 Task: Add Sprouts Cracker Cuts Pepper Jack Cheese to the cart.
Action: Mouse pressed left at (24, 127)
Screenshot: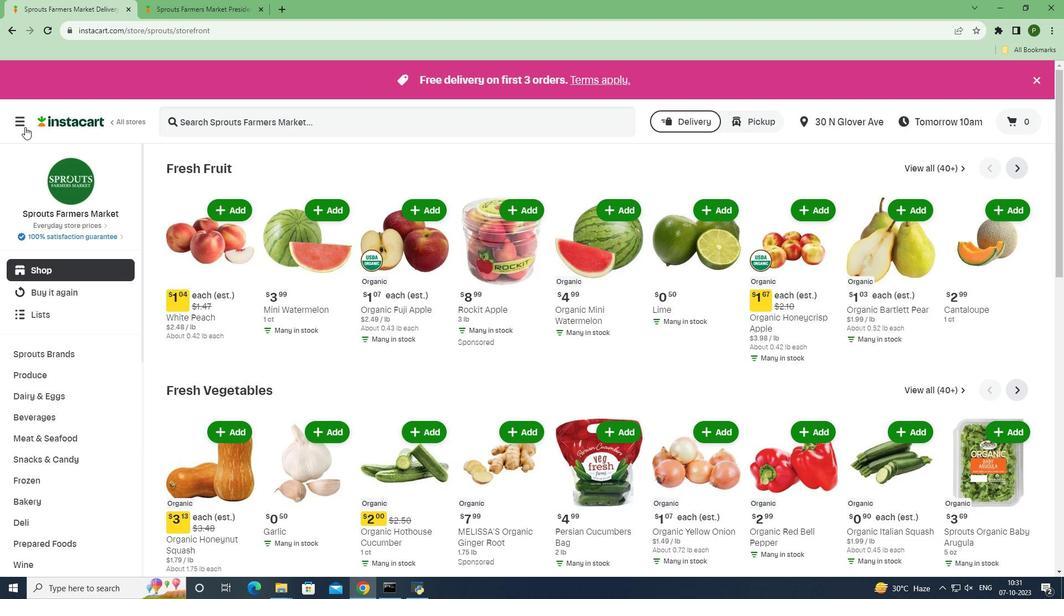 
Action: Mouse moved to (58, 291)
Screenshot: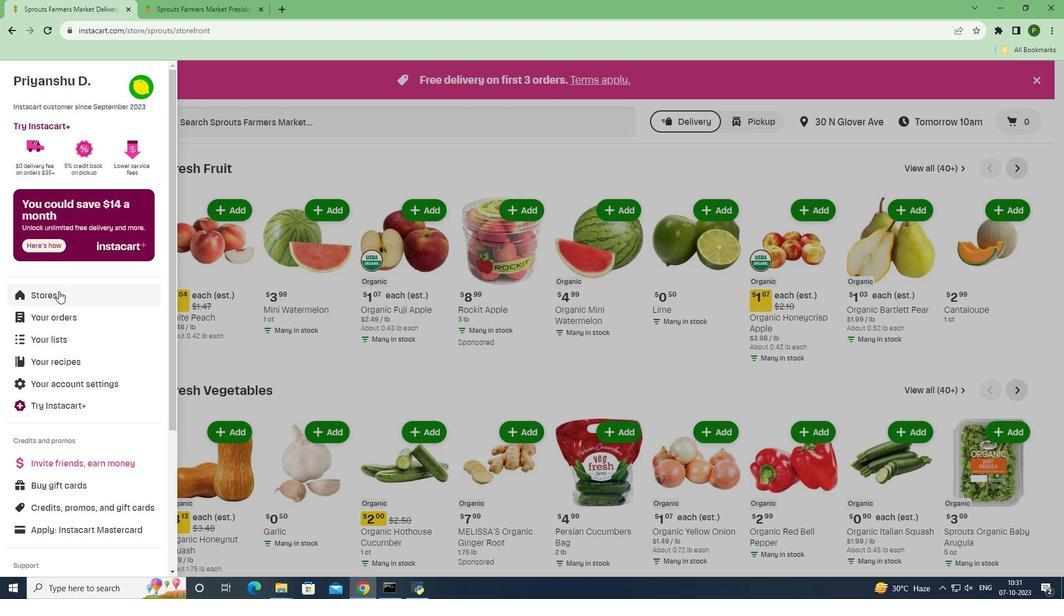 
Action: Mouse pressed left at (58, 291)
Screenshot: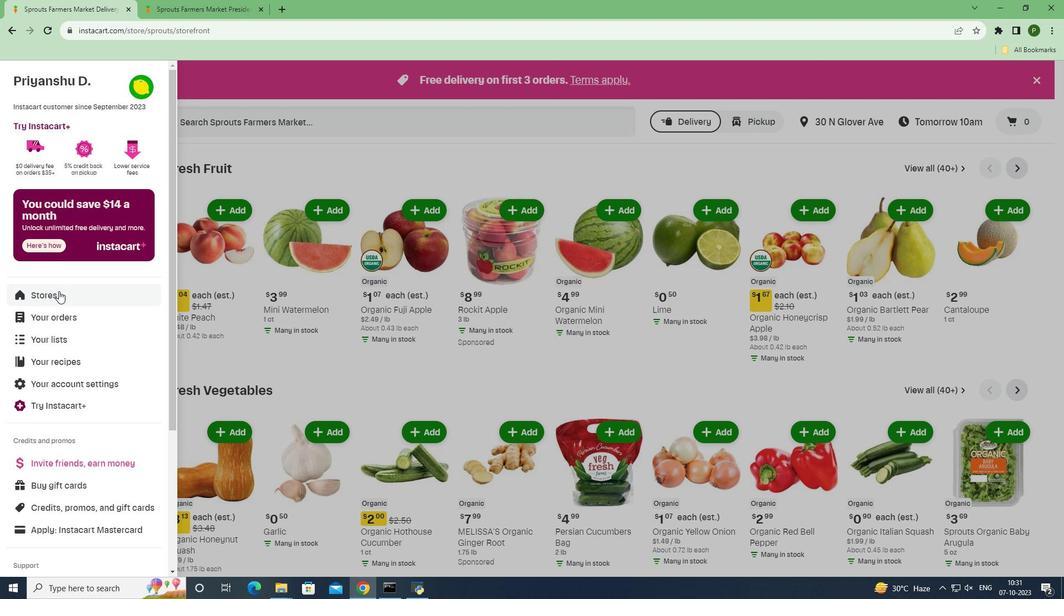 
Action: Mouse moved to (247, 125)
Screenshot: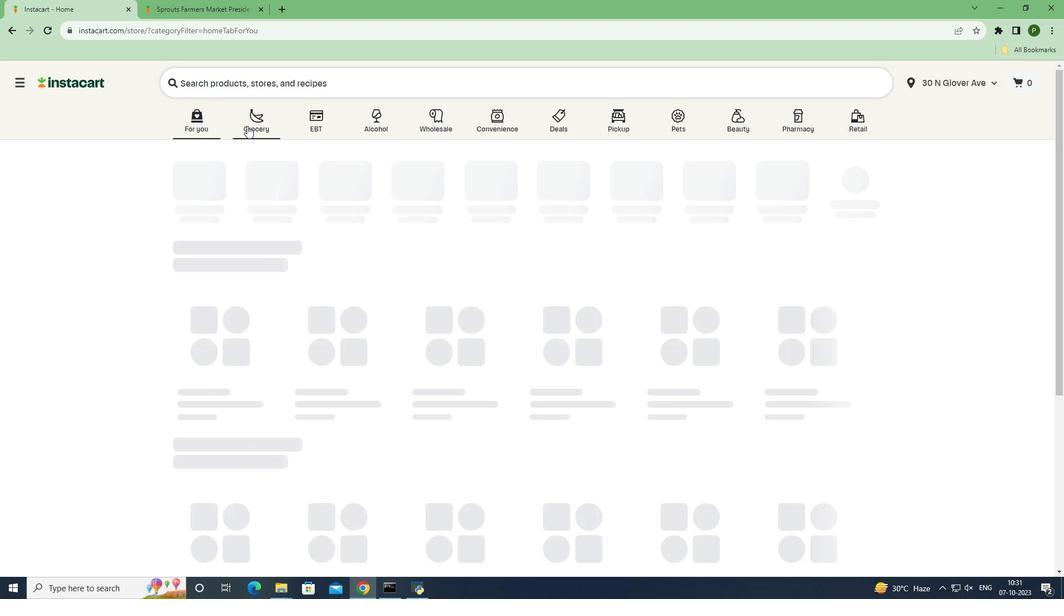 
Action: Mouse pressed left at (247, 125)
Screenshot: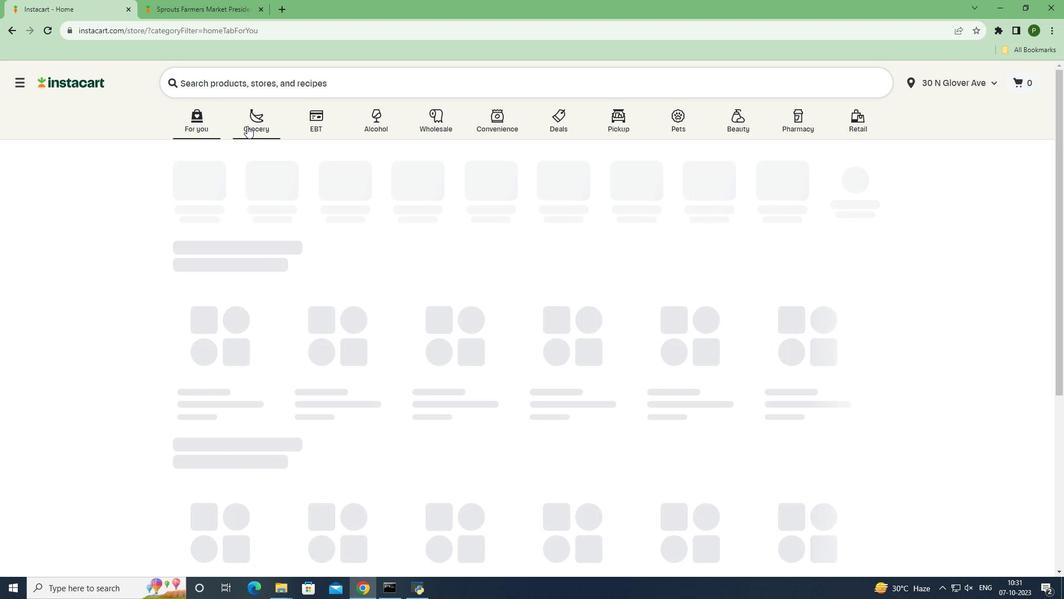 
Action: Mouse moved to (445, 252)
Screenshot: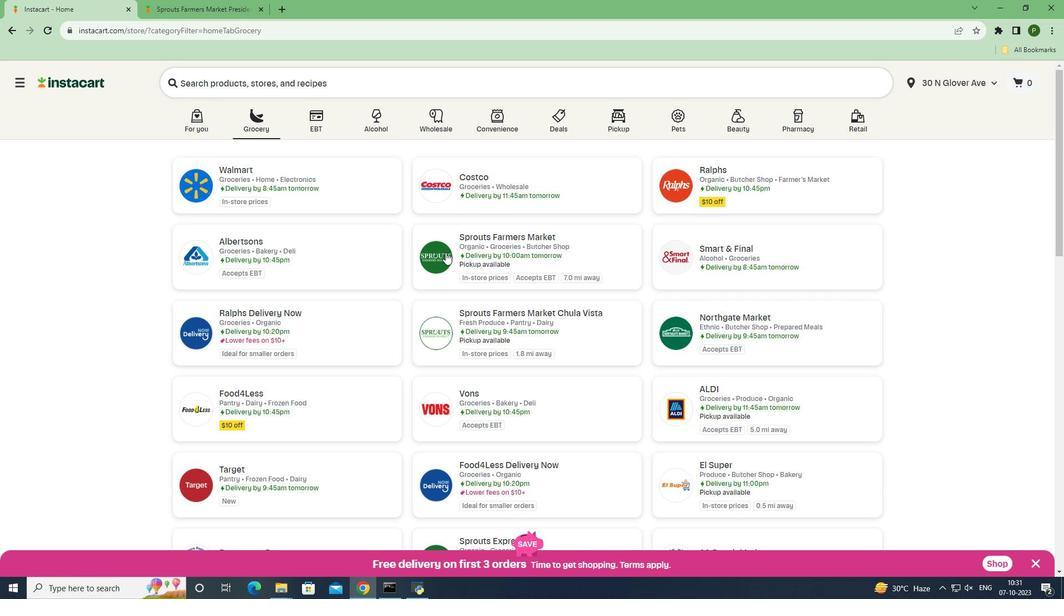 
Action: Mouse pressed left at (445, 252)
Screenshot: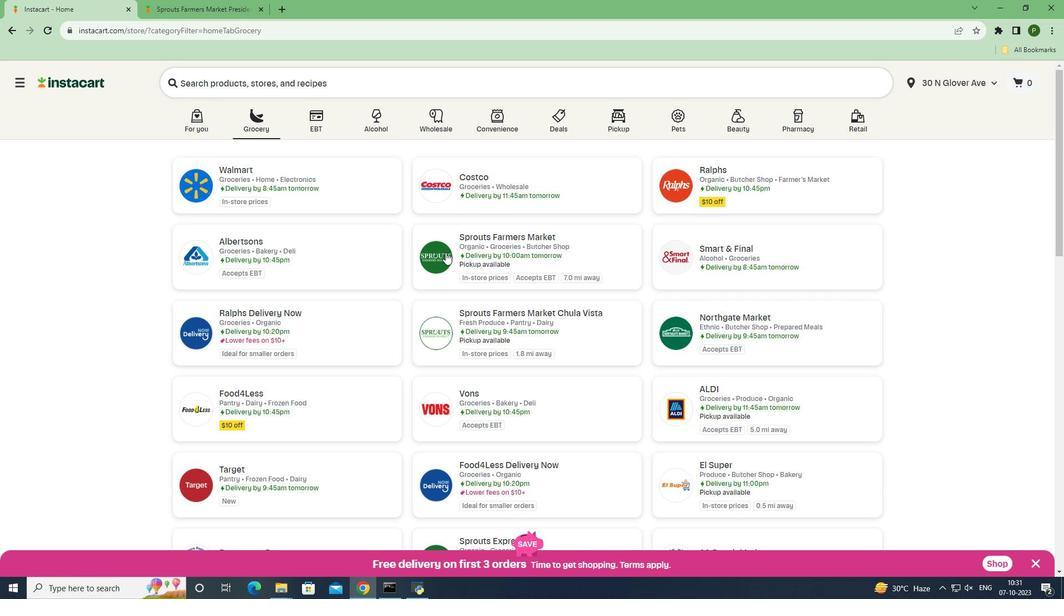 
Action: Mouse moved to (54, 397)
Screenshot: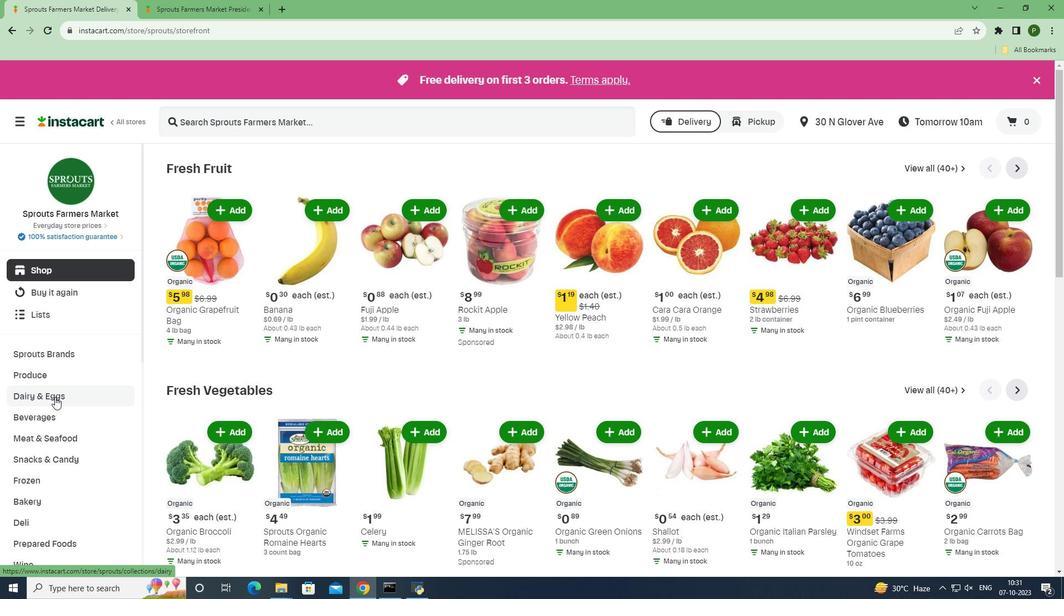 
Action: Mouse pressed left at (54, 397)
Screenshot: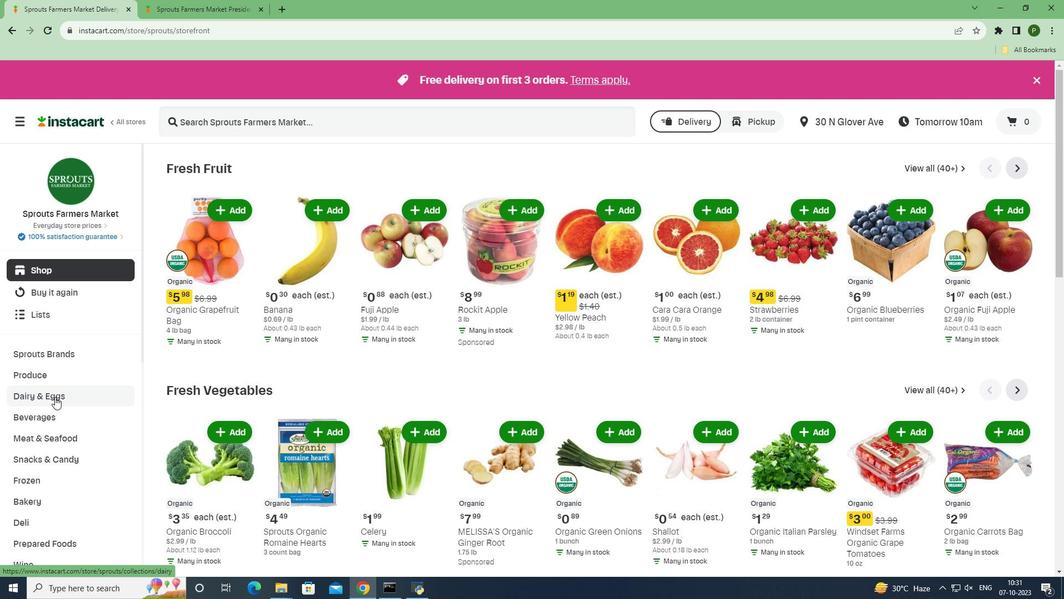 
Action: Mouse moved to (48, 445)
Screenshot: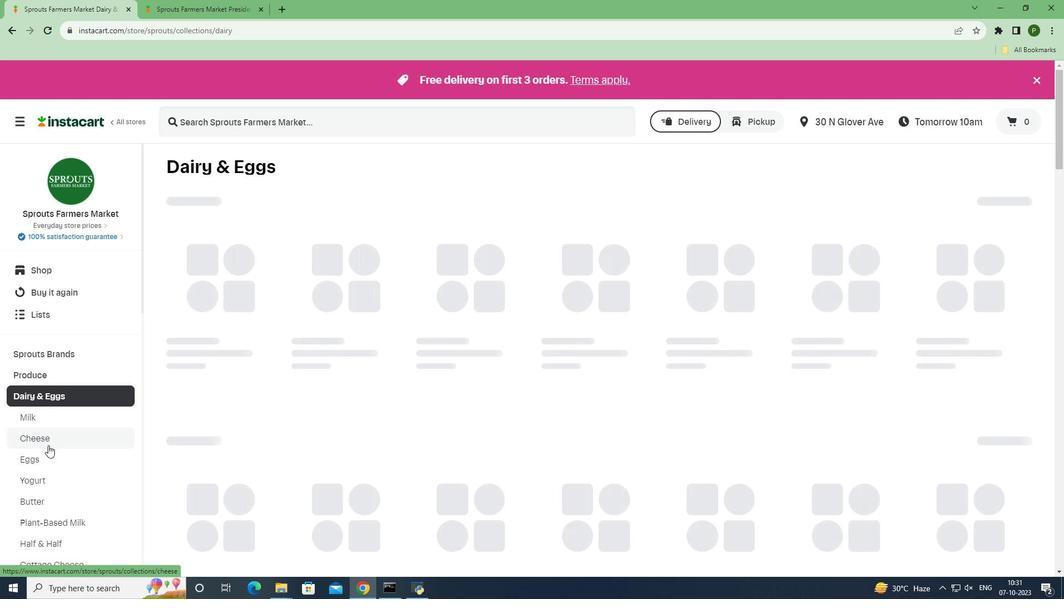
Action: Mouse pressed left at (48, 445)
Screenshot: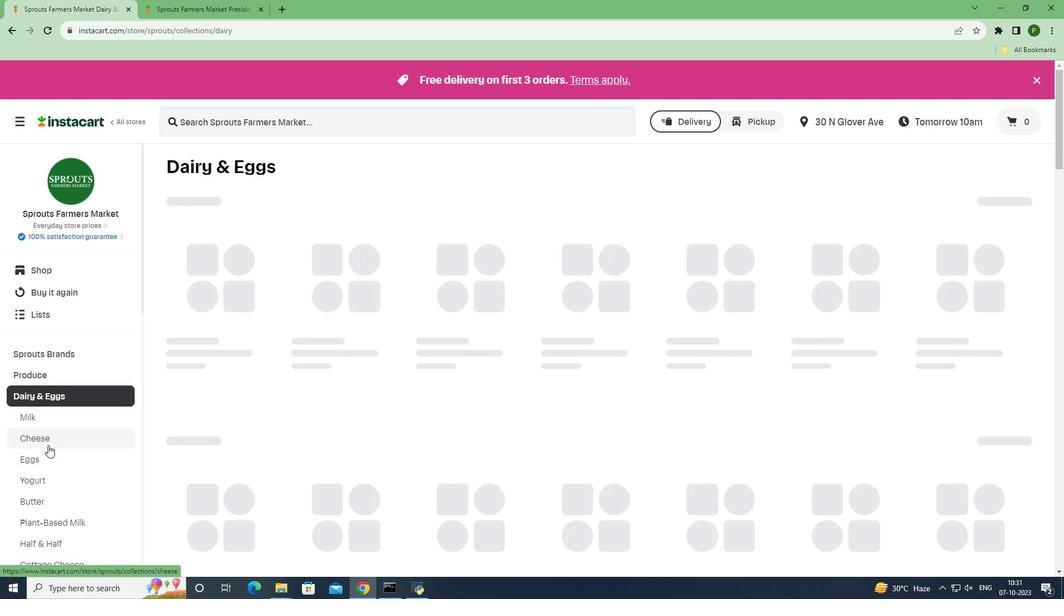 
Action: Mouse moved to (236, 122)
Screenshot: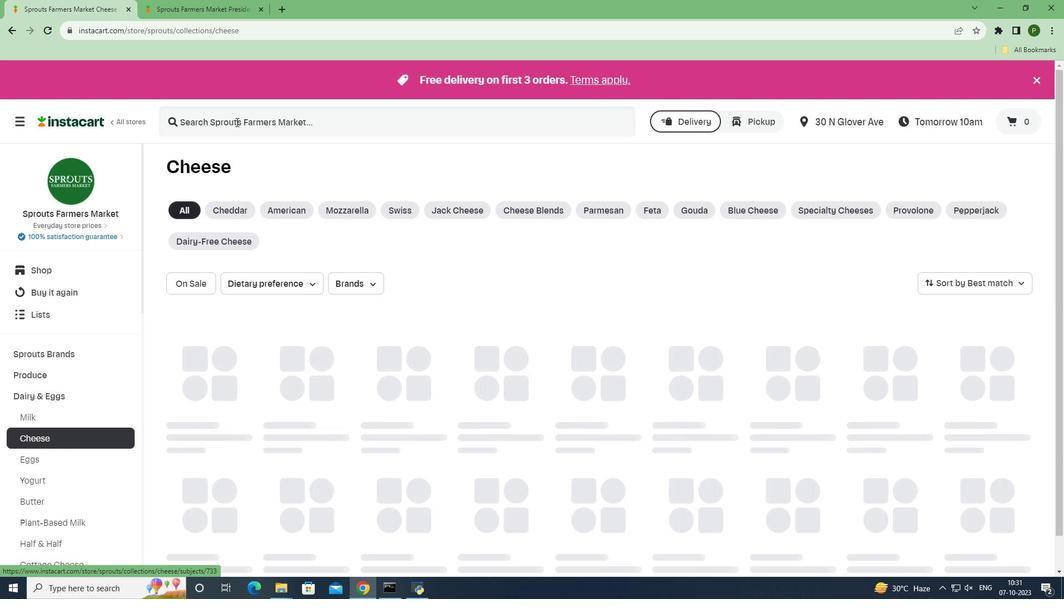 
Action: Mouse pressed left at (236, 122)
Screenshot: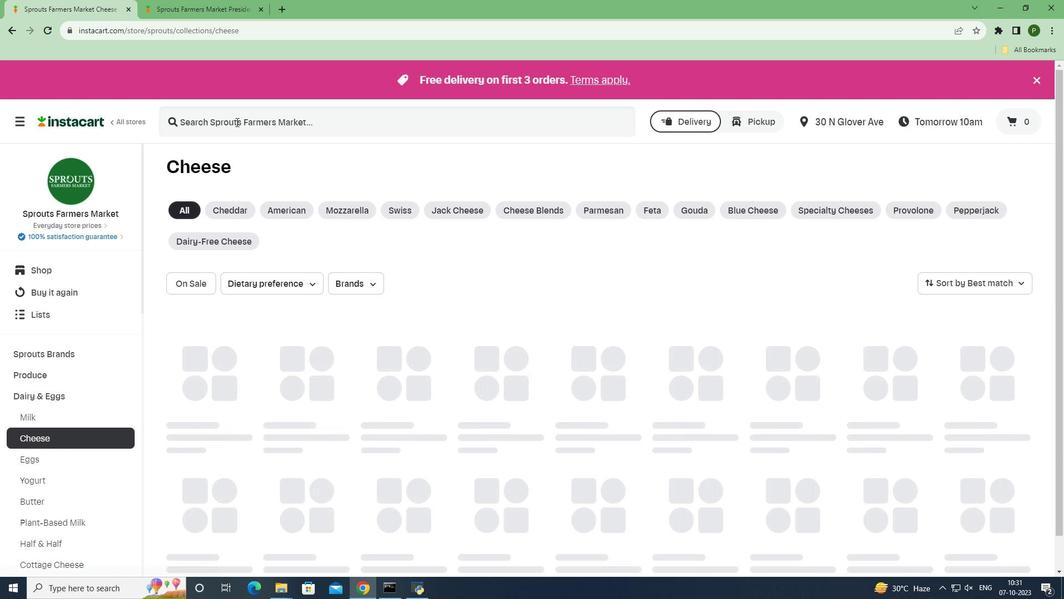 
Action: Key pressed <Key.caps_lock>S<Key.caps_lock>prouts<Key.space><Key.caps_lock>C<Key.caps_lock>racker<Key.space><Key.caps_lock>C<Key.caps_lock>uts<Key.space><Key.caps_lock>P<Key.caps_lock>epper<Key.space><Key.caps_lock>J<Key.caps_lock>ack<Key.space><Key.caps_lock>C<Key.caps_lock>heese<Key.space><Key.enter>
Screenshot: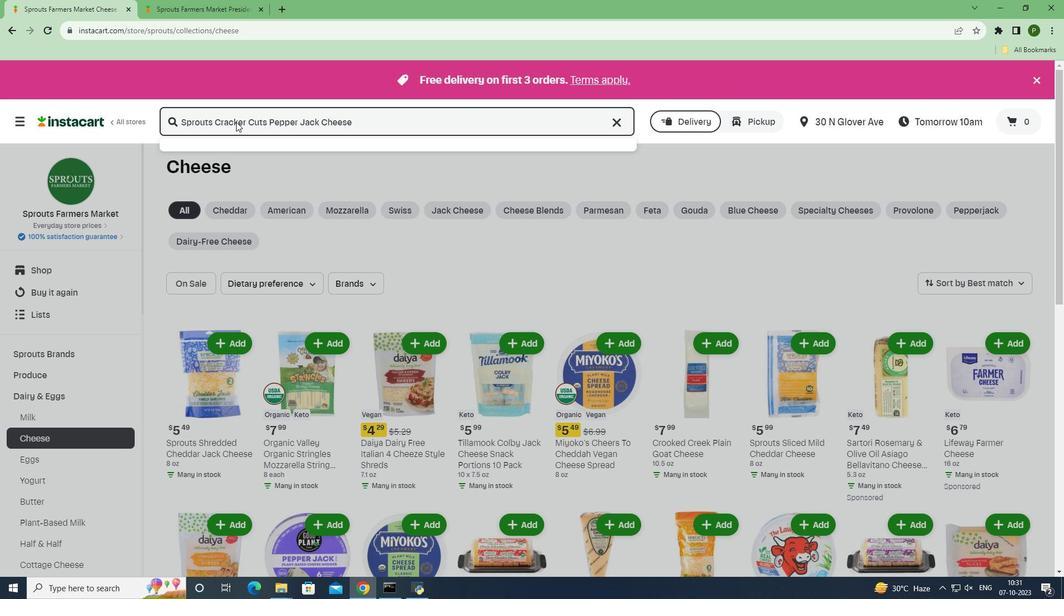 
Action: Mouse moved to (301, 244)
Screenshot: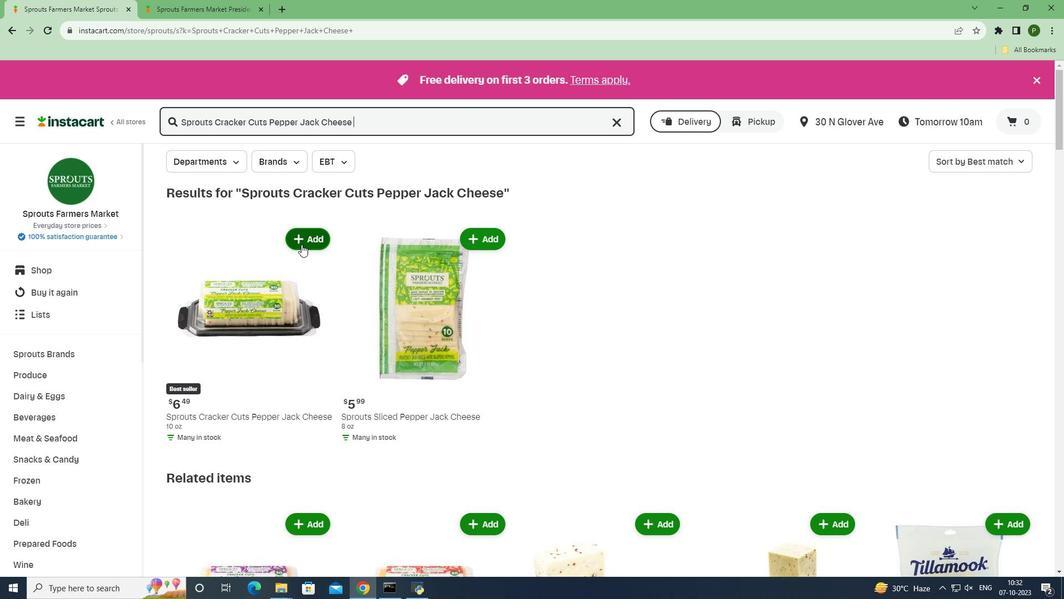 
Action: Mouse pressed left at (301, 244)
Screenshot: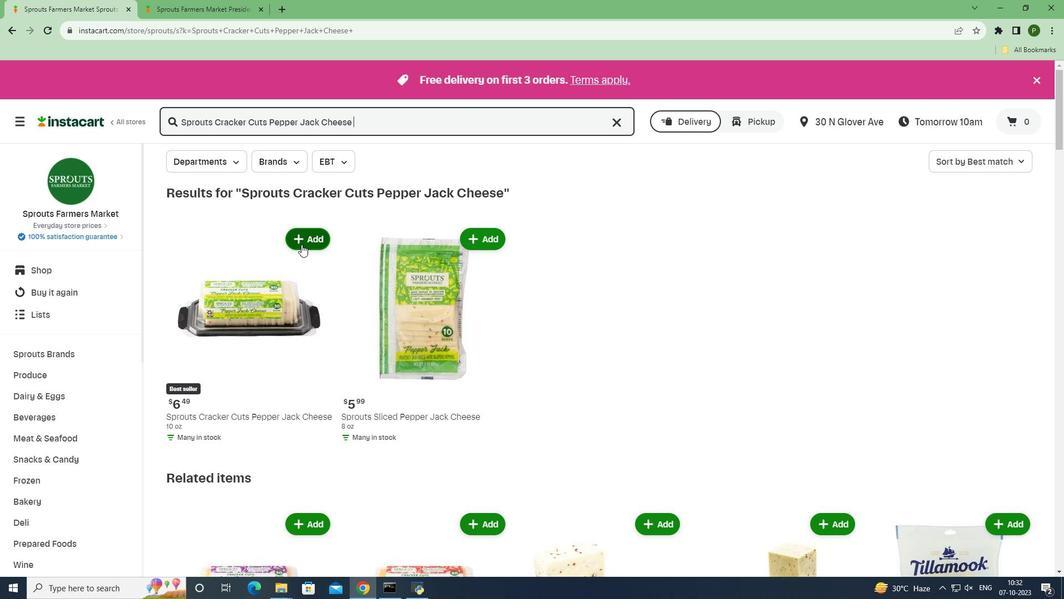 
Action: Mouse moved to (335, 292)
Screenshot: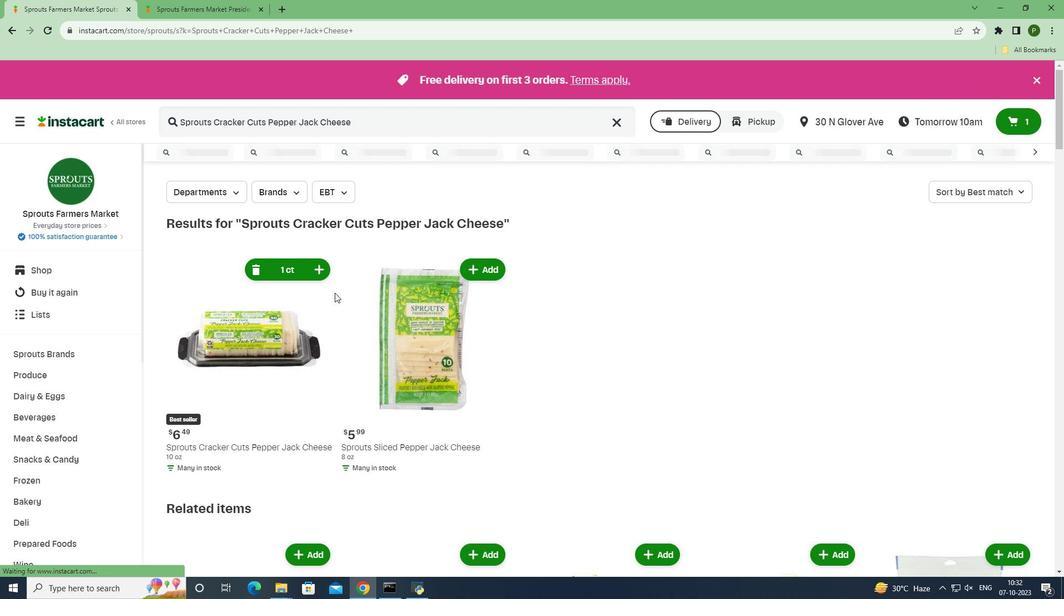 
